 Task: Add a dependency to the task Create a feature for users to track and manage their inventory , the existing task  Improve the appâ€™s caching system for faster data retrieval in the project WorldView.
Action: Mouse moved to (43, 252)
Screenshot: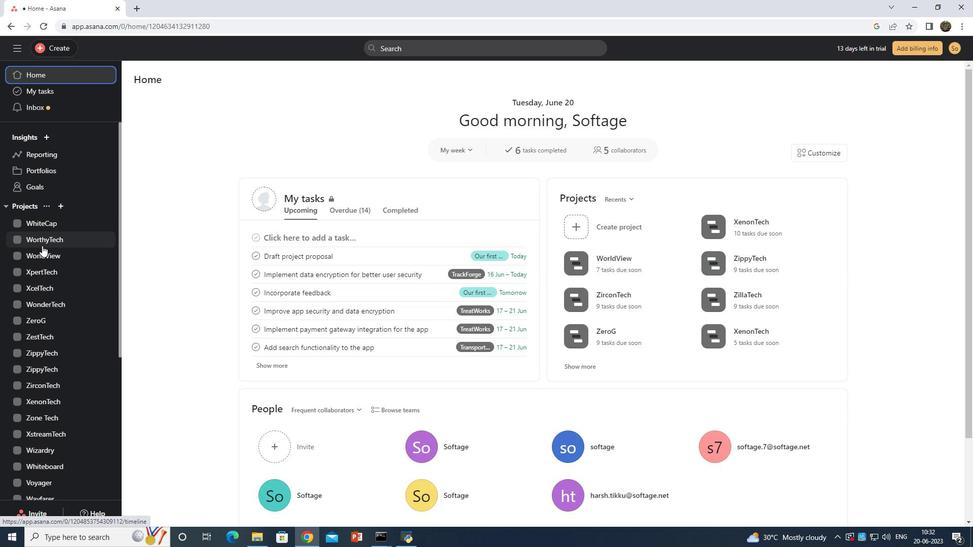 
Action: Mouse pressed left at (43, 252)
Screenshot: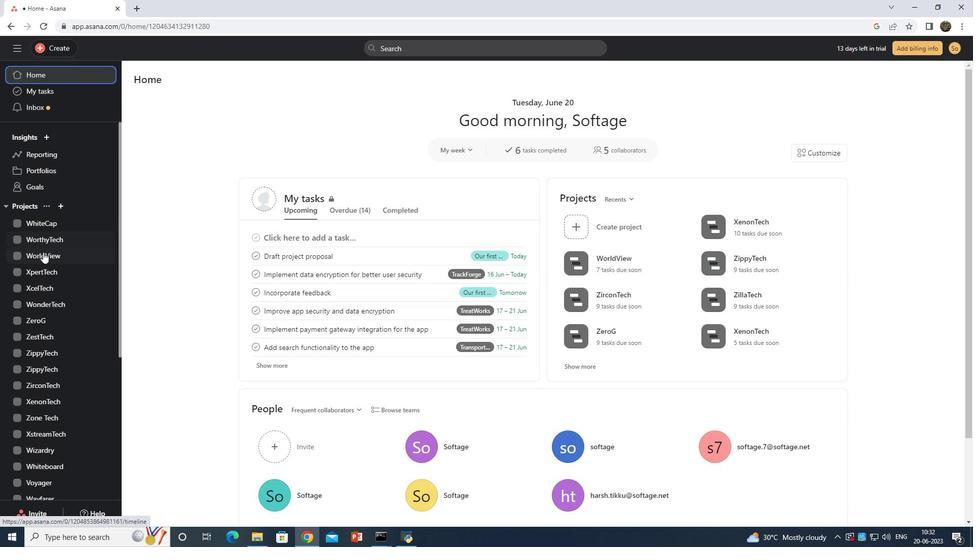 
Action: Mouse moved to (180, 97)
Screenshot: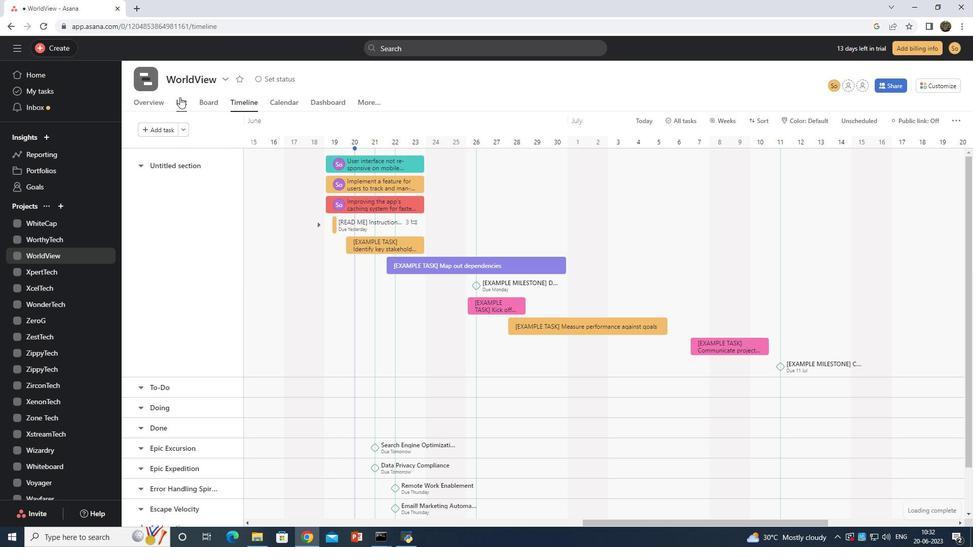
Action: Mouse pressed left at (180, 97)
Screenshot: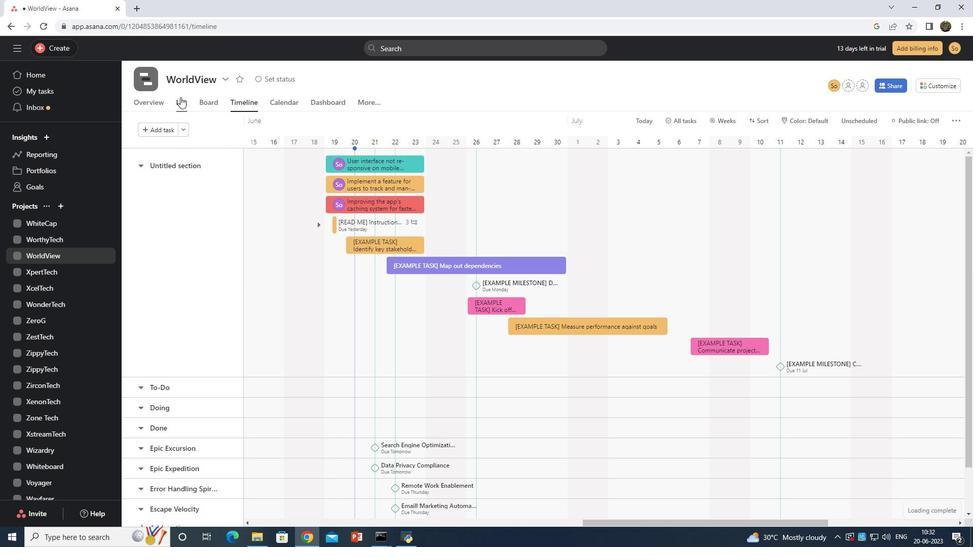 
Action: Mouse moved to (255, 304)
Screenshot: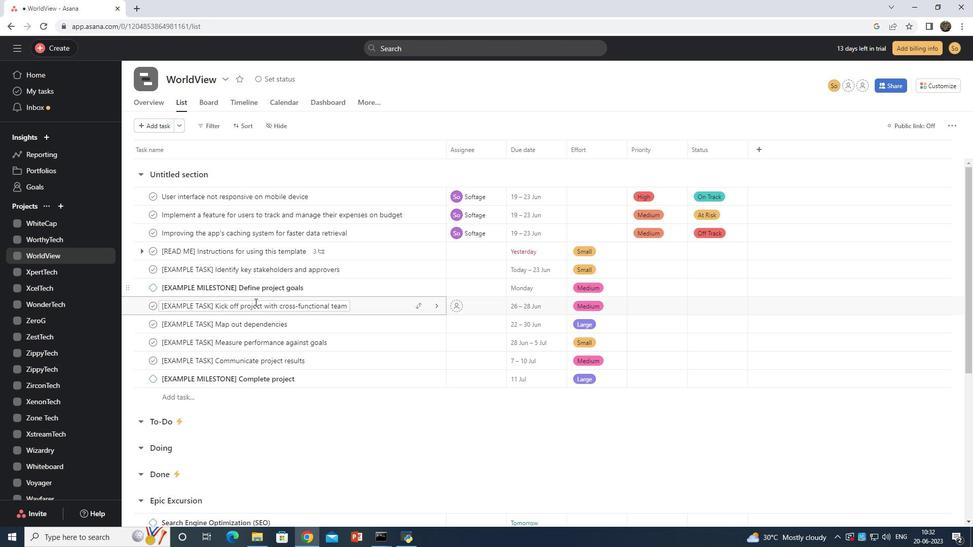 
Action: Mouse scrolled (255, 304) with delta (0, 0)
Screenshot: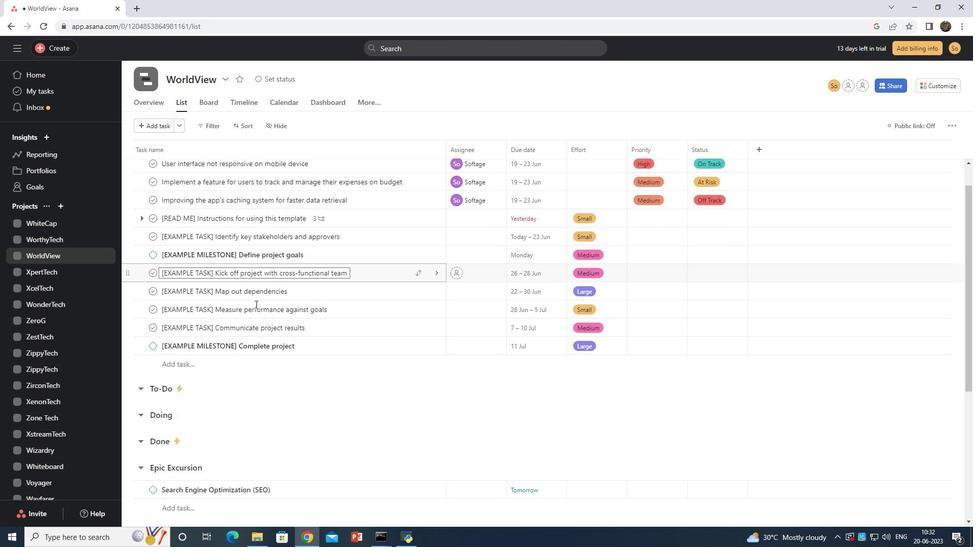 
Action: Mouse moved to (255, 305)
Screenshot: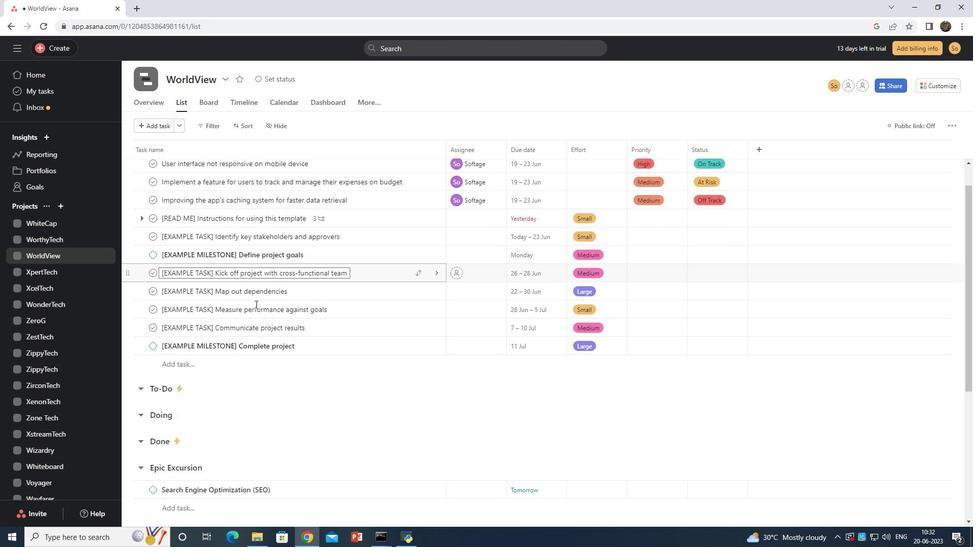 
Action: Mouse scrolled (255, 304) with delta (0, 0)
Screenshot: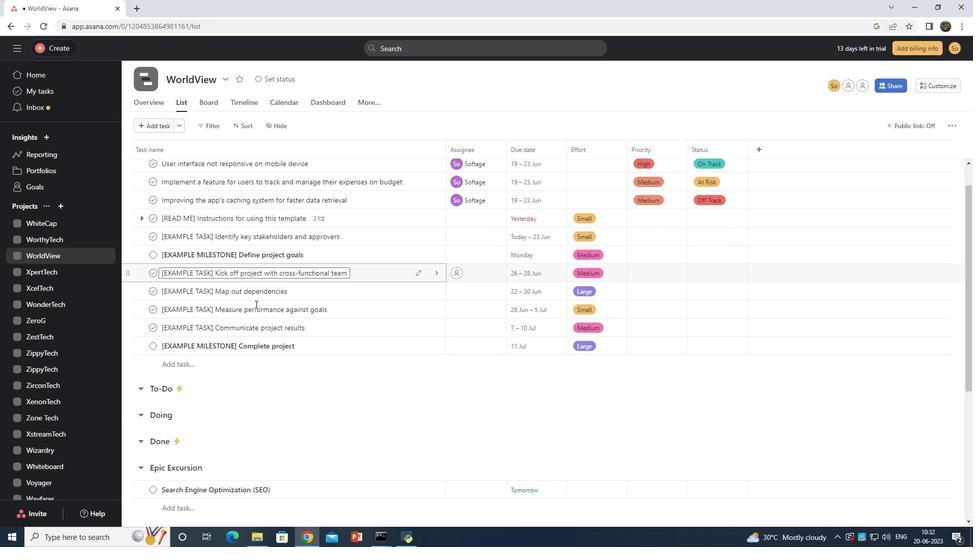 
Action: Mouse scrolled (255, 304) with delta (0, 0)
Screenshot: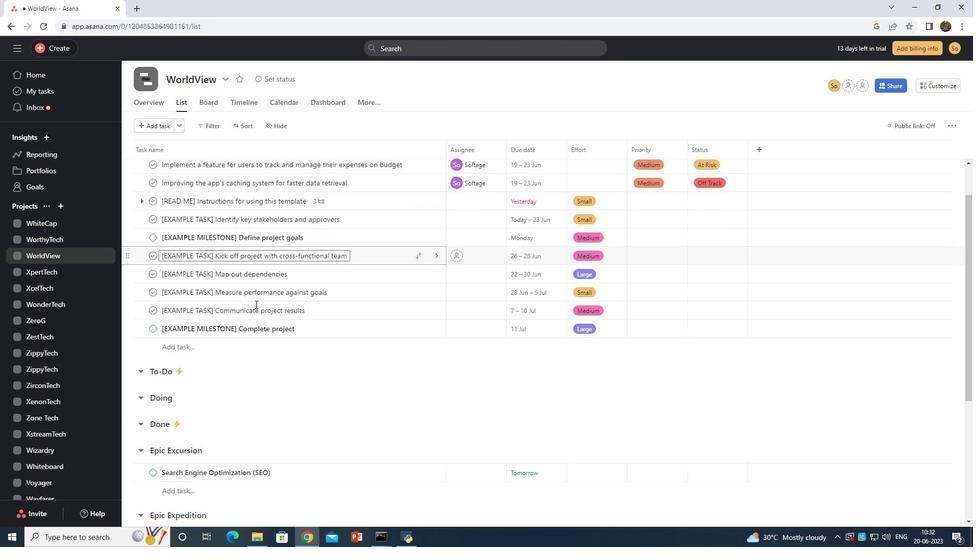 
Action: Mouse scrolled (255, 304) with delta (0, 0)
Screenshot: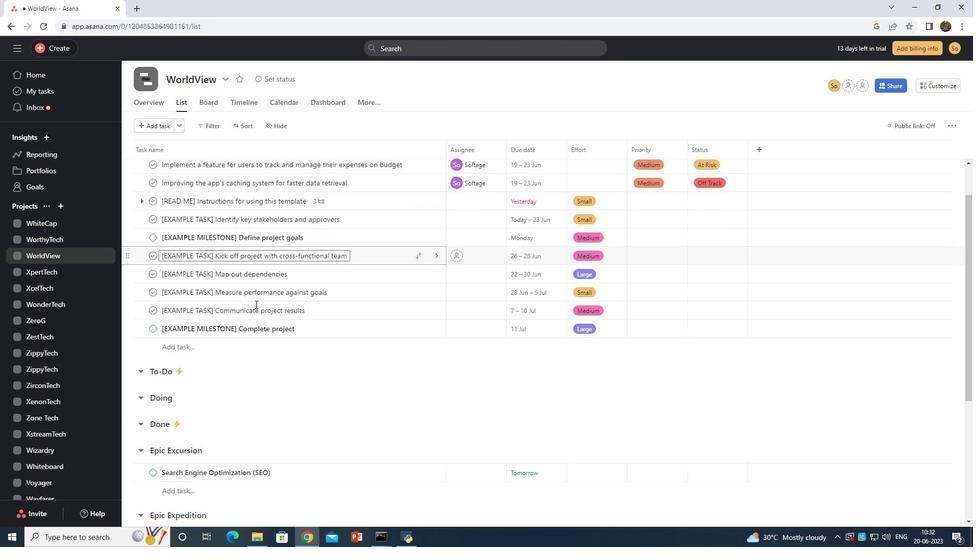 
Action: Mouse scrolled (255, 304) with delta (0, 0)
Screenshot: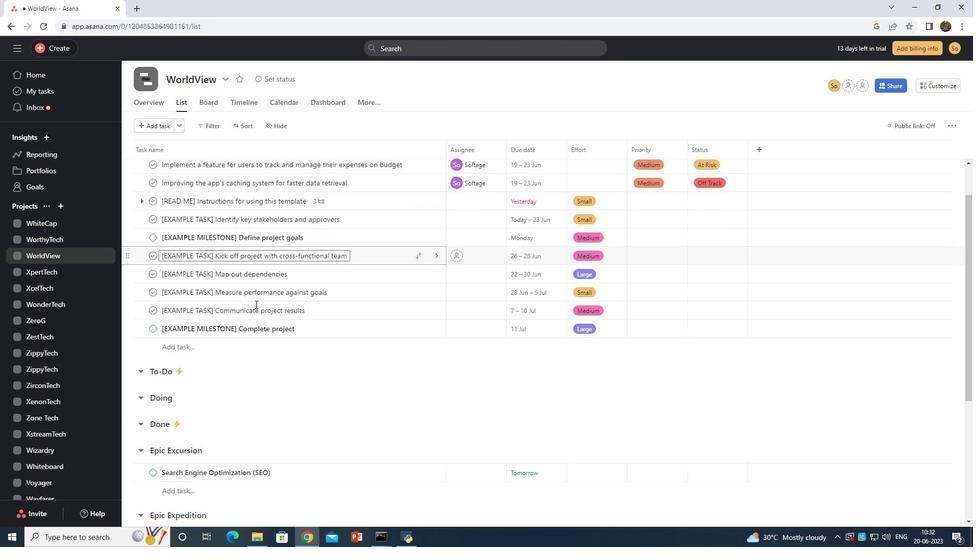 
Action: Mouse scrolled (255, 304) with delta (0, 0)
Screenshot: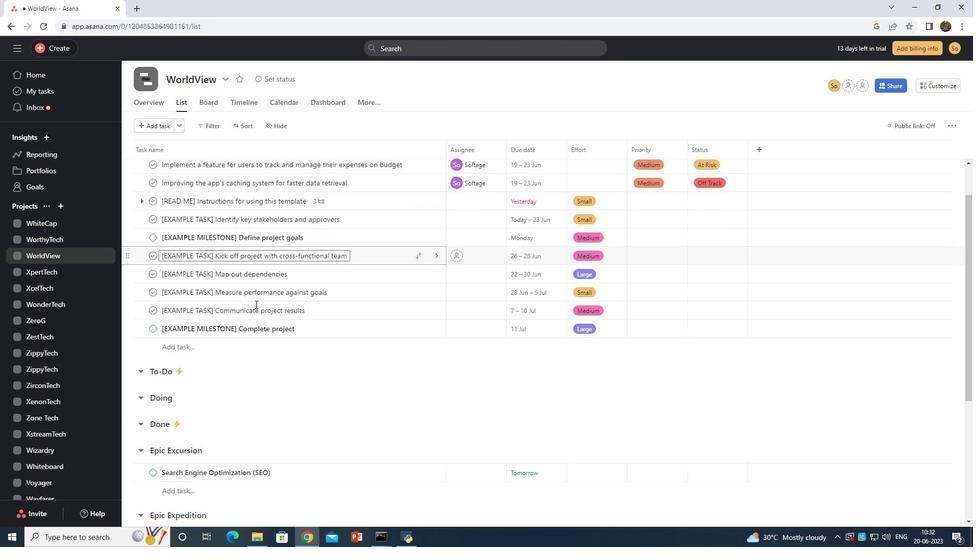 
Action: Mouse scrolled (255, 304) with delta (0, 0)
Screenshot: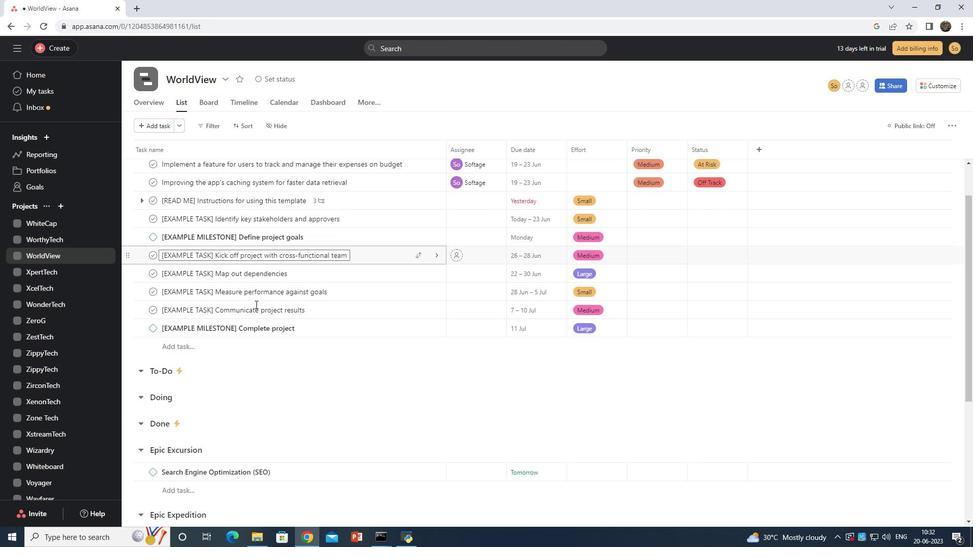 
Action: Mouse scrolled (255, 304) with delta (0, 0)
Screenshot: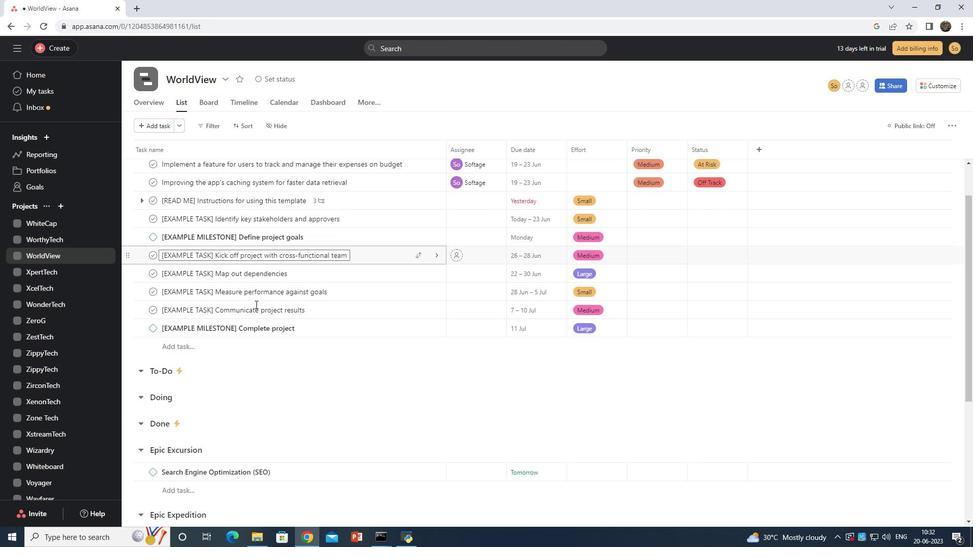 
Action: Mouse scrolled (255, 304) with delta (0, 0)
Screenshot: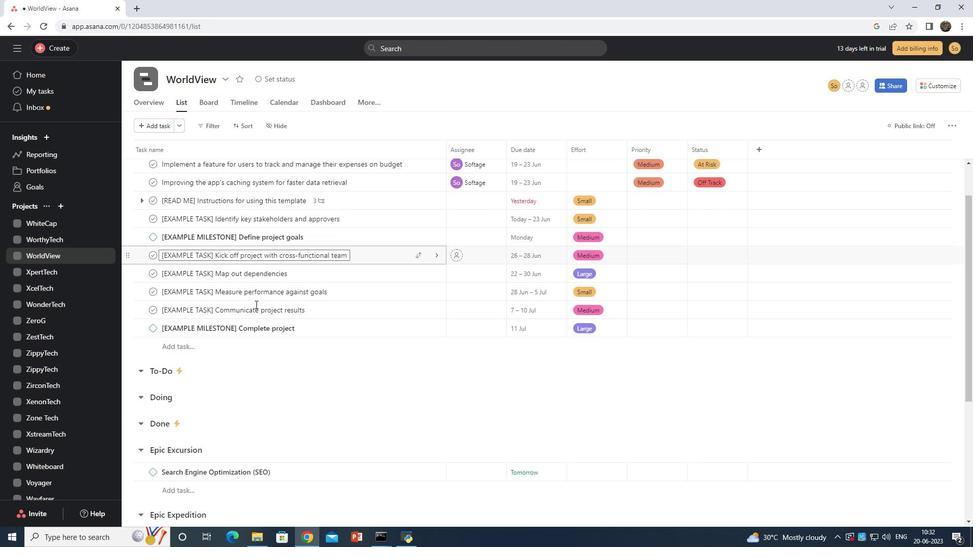 
Action: Mouse scrolled (255, 304) with delta (0, 0)
Screenshot: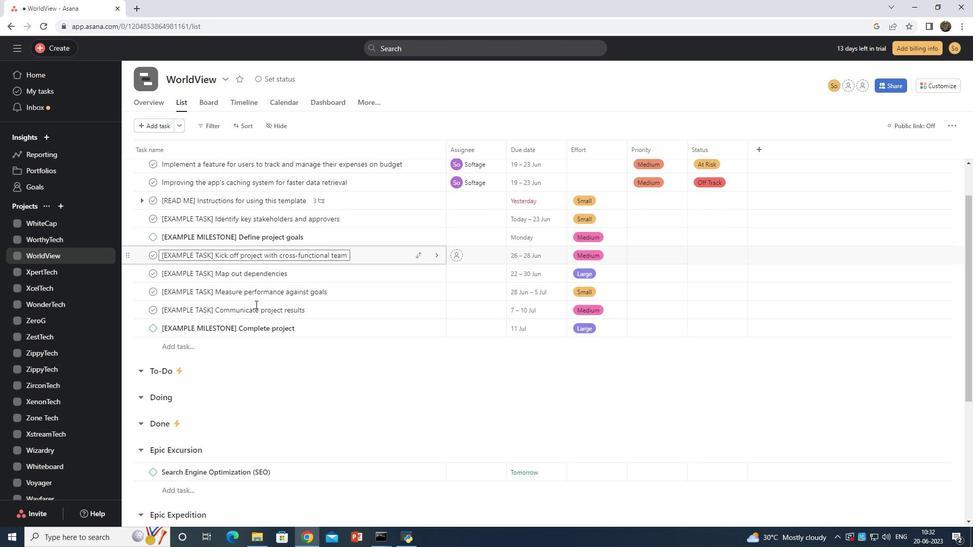 
Action: Mouse scrolled (255, 304) with delta (0, 0)
Screenshot: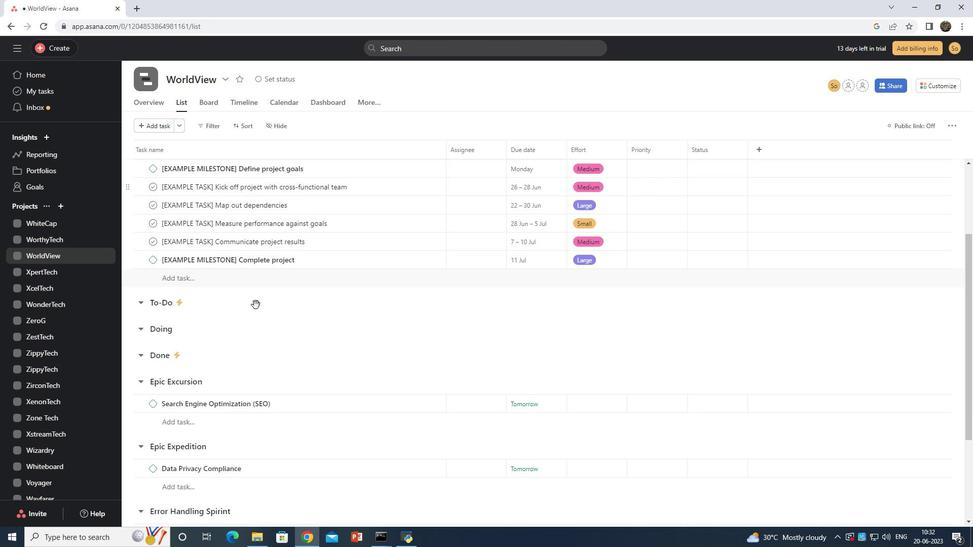 
Action: Mouse scrolled (255, 304) with delta (0, 0)
Screenshot: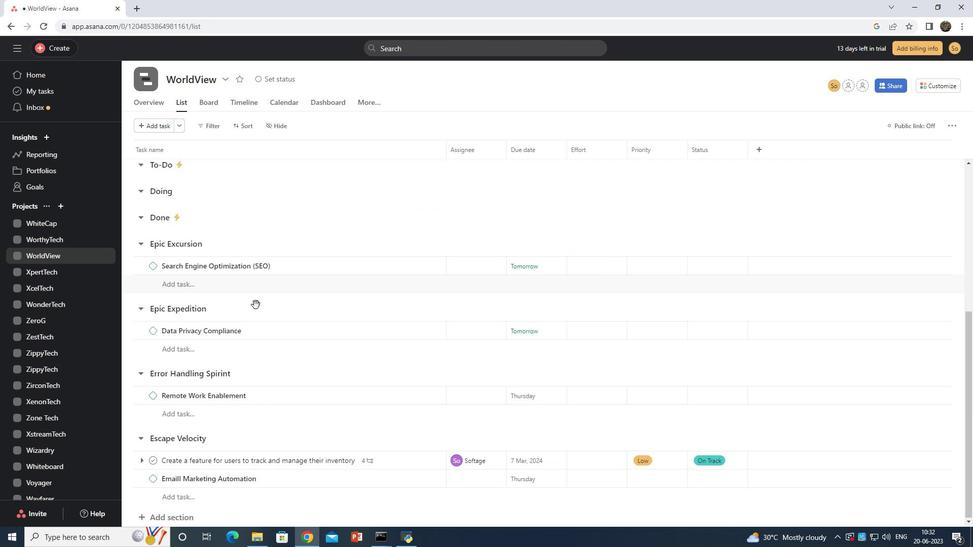 
Action: Mouse scrolled (255, 304) with delta (0, 0)
Screenshot: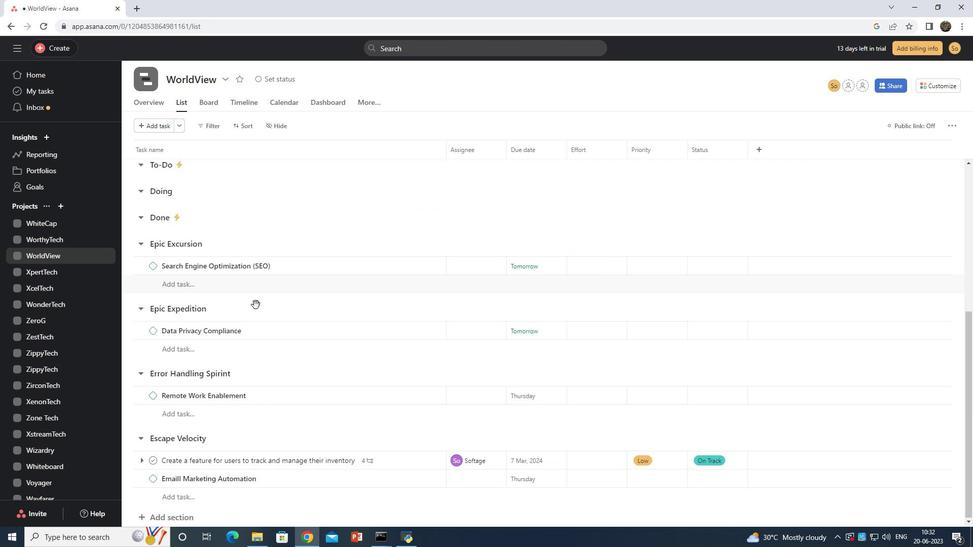 
Action: Mouse scrolled (255, 304) with delta (0, 0)
Screenshot: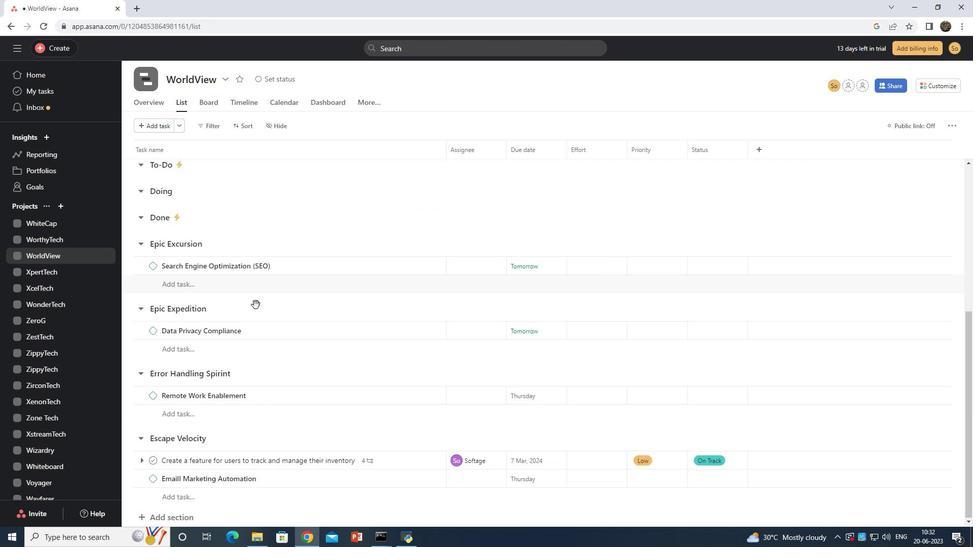 
Action: Mouse scrolled (255, 304) with delta (0, 0)
Screenshot: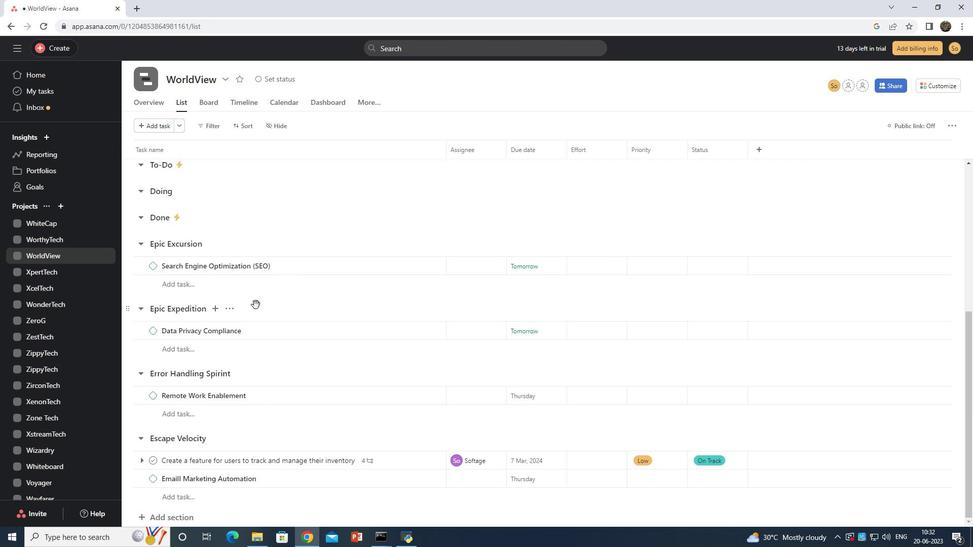 
Action: Mouse scrolled (255, 304) with delta (0, 0)
Screenshot: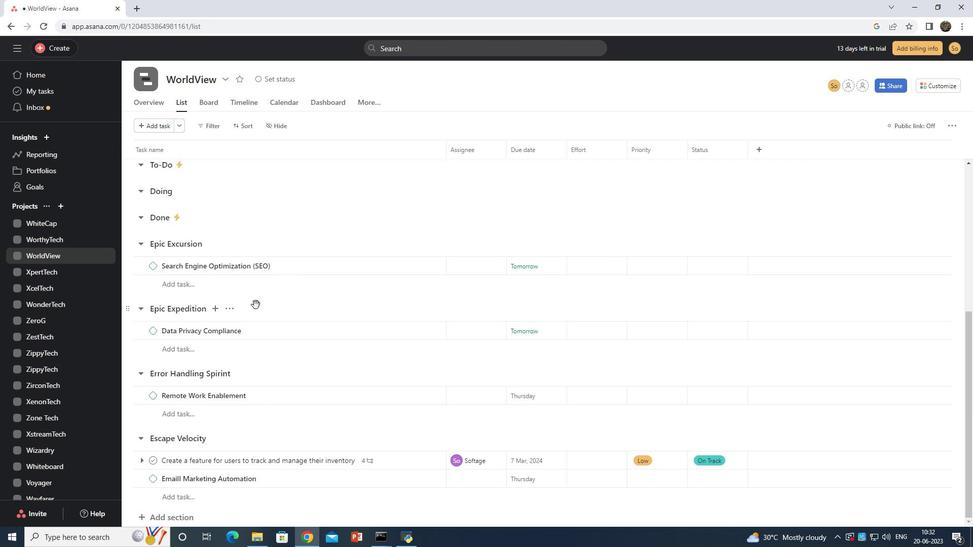 
Action: Mouse scrolled (255, 304) with delta (0, 0)
Screenshot: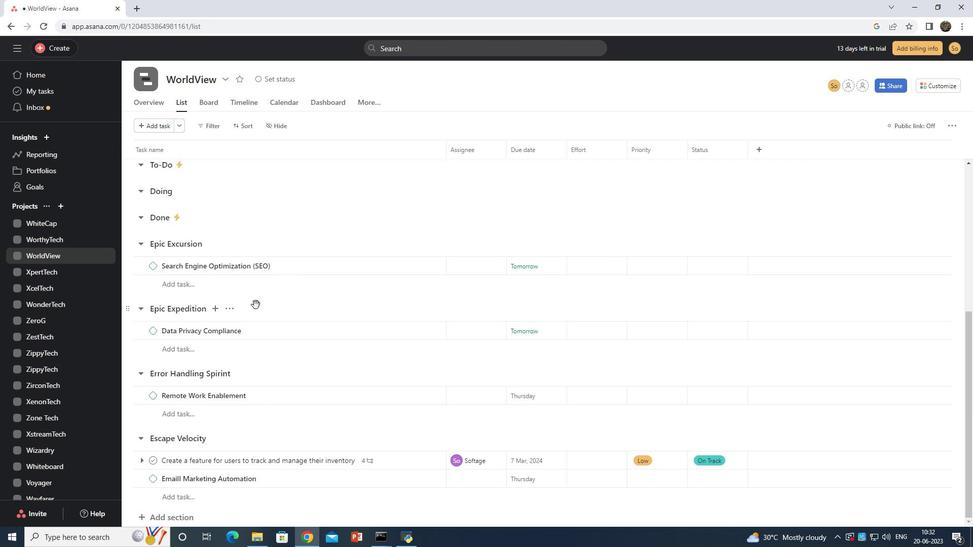 
Action: Mouse scrolled (255, 304) with delta (0, 0)
Screenshot: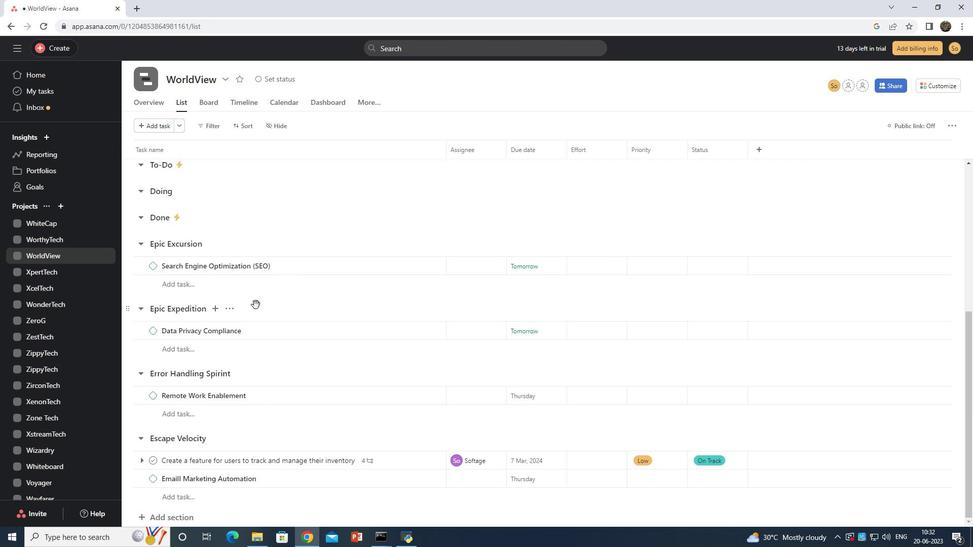 
Action: Mouse moved to (388, 458)
Screenshot: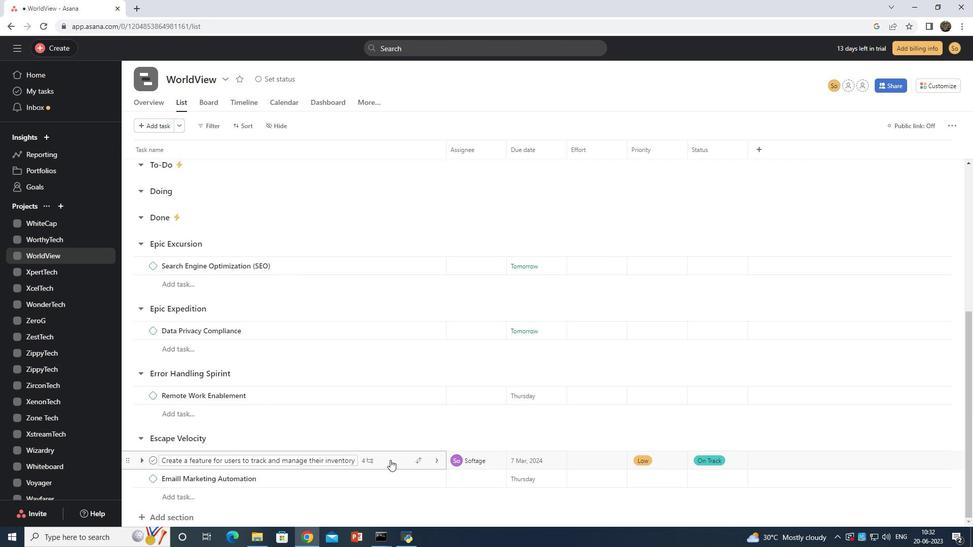 
Action: Mouse pressed left at (388, 458)
Screenshot: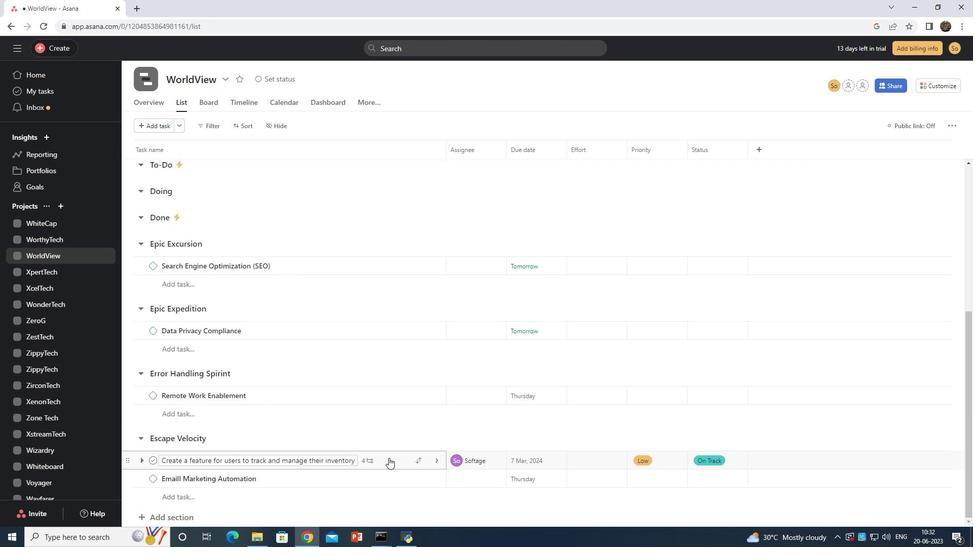 
Action: Mouse moved to (721, 272)
Screenshot: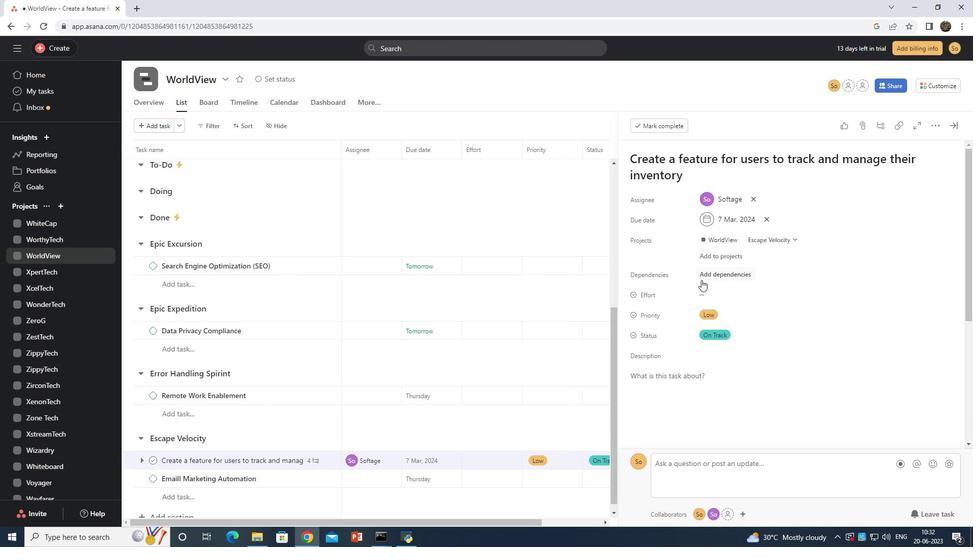 
Action: Mouse pressed left at (721, 272)
Screenshot: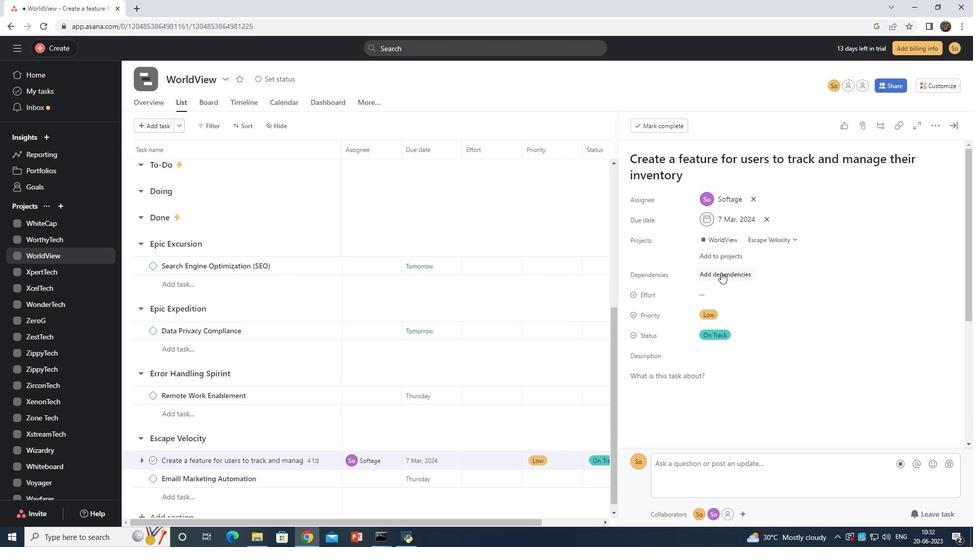 
Action: Mouse moved to (788, 314)
Screenshot: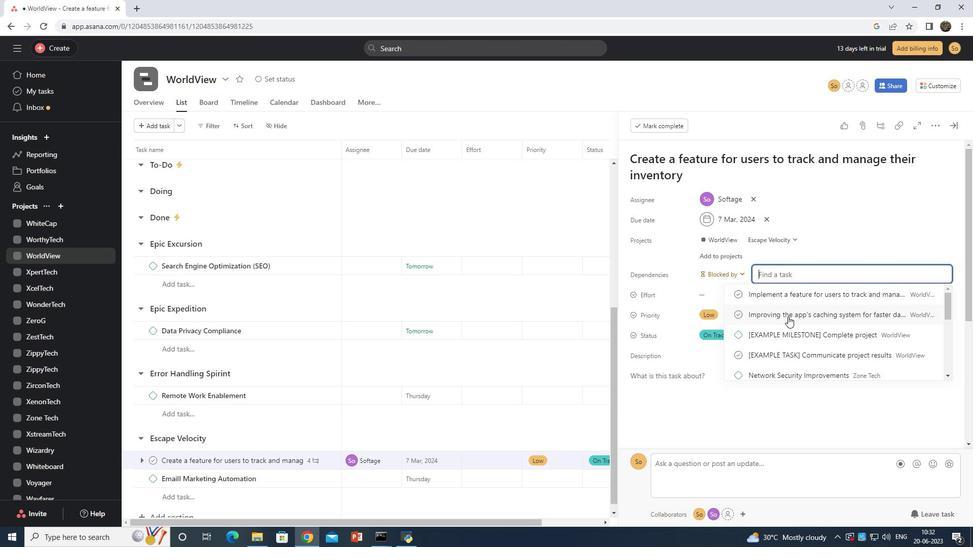 
Action: Mouse pressed left at (788, 314)
Screenshot: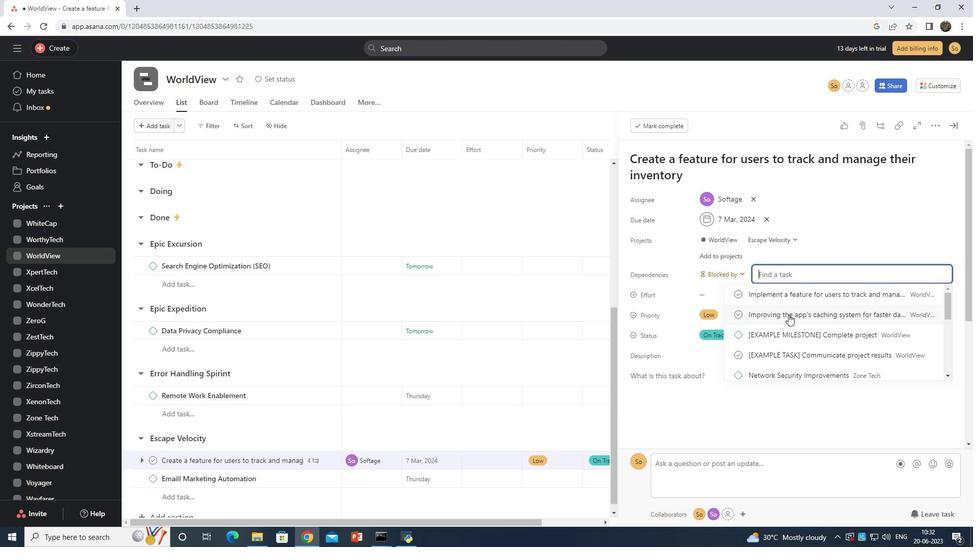 
